 Task: Access the "Case detail" page in the site builder.
Action: Mouse moved to (936, 67)
Screenshot: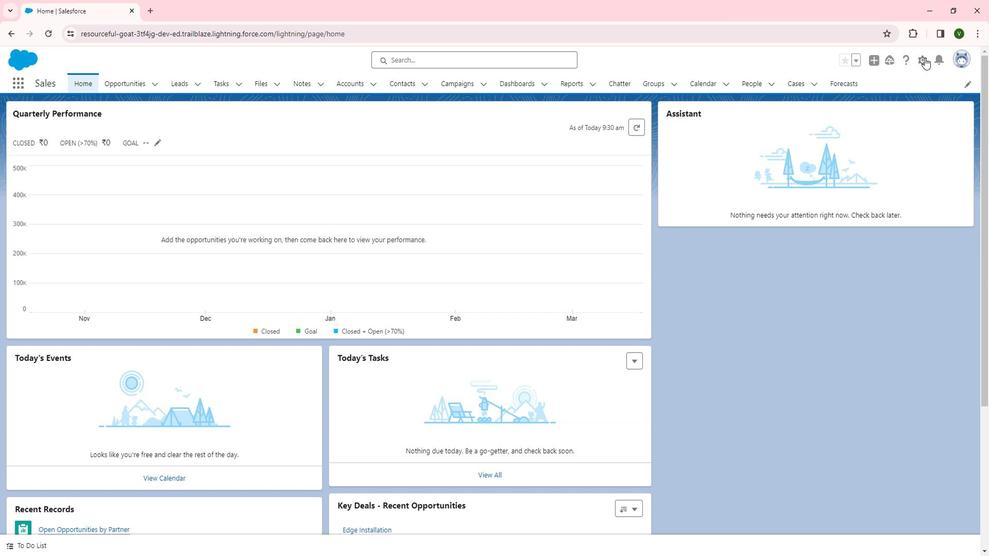 
Action: Mouse pressed left at (936, 67)
Screenshot: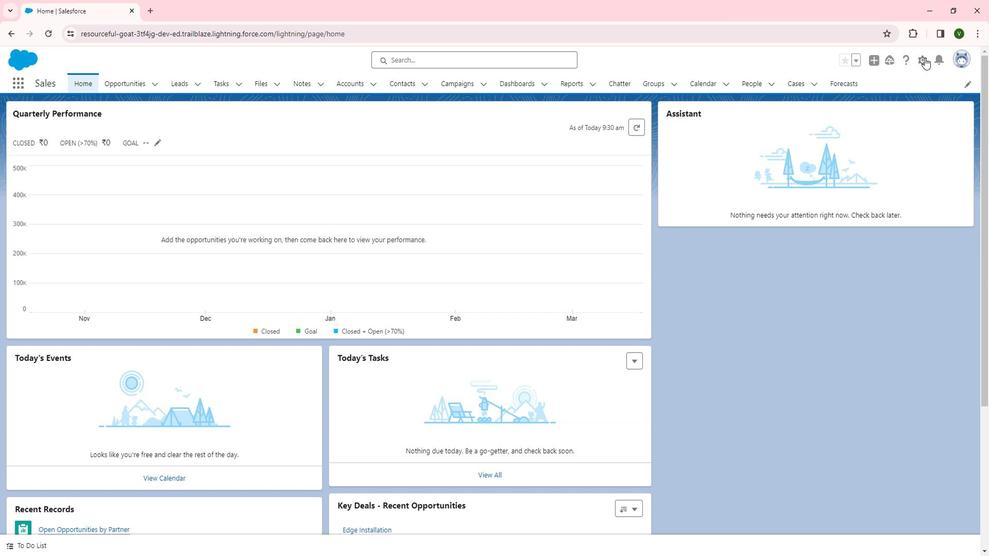 
Action: Mouse moved to (897, 99)
Screenshot: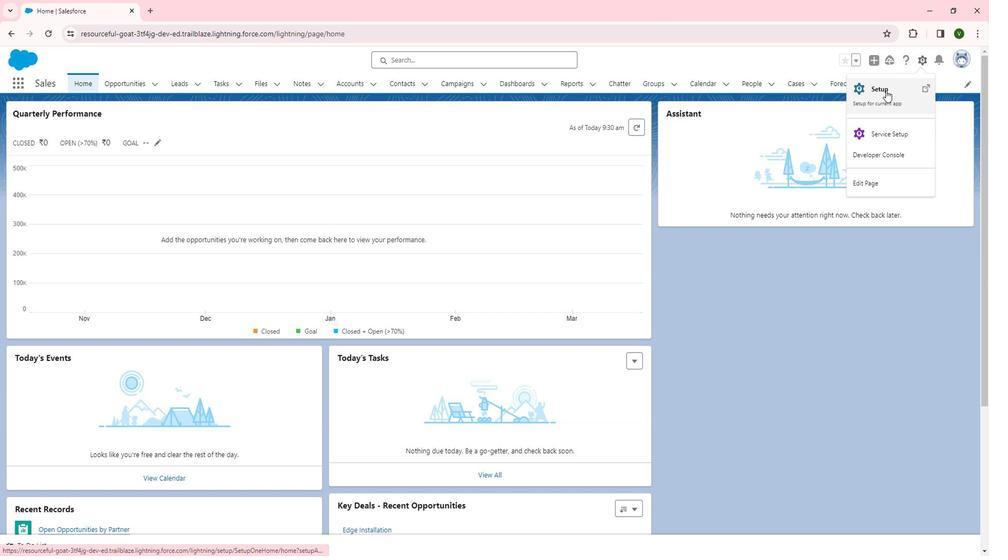 
Action: Mouse pressed left at (897, 99)
Screenshot: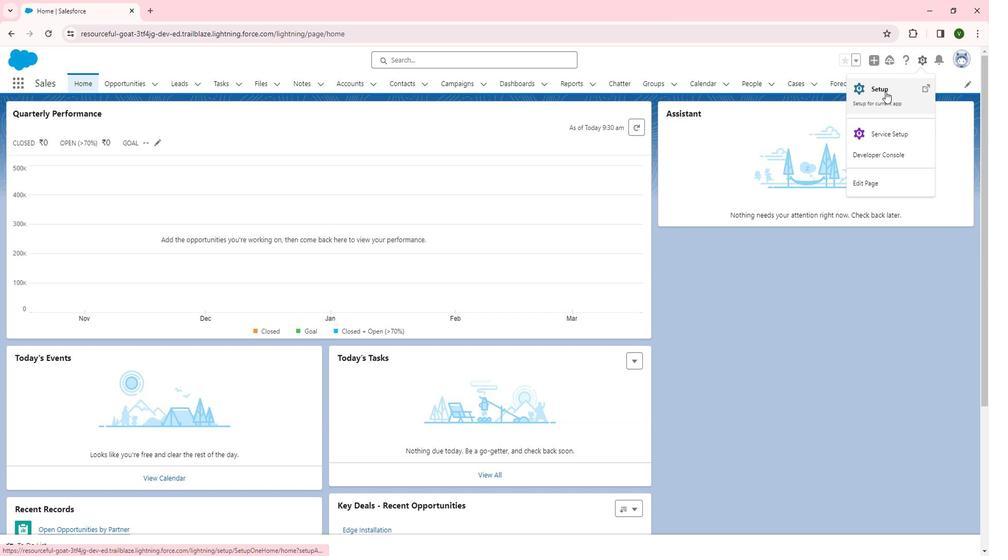 
Action: Mouse moved to (51, 425)
Screenshot: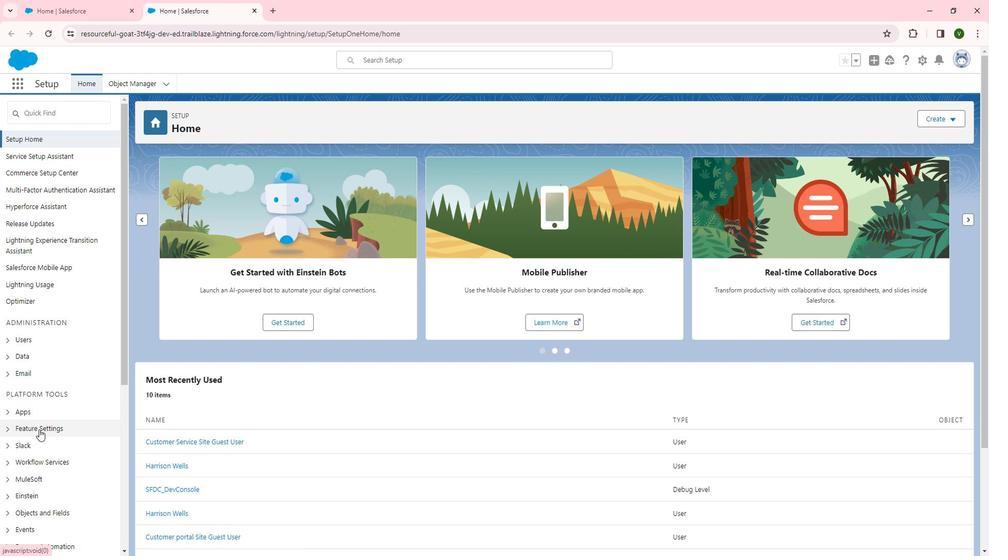 
Action: Mouse pressed left at (51, 425)
Screenshot: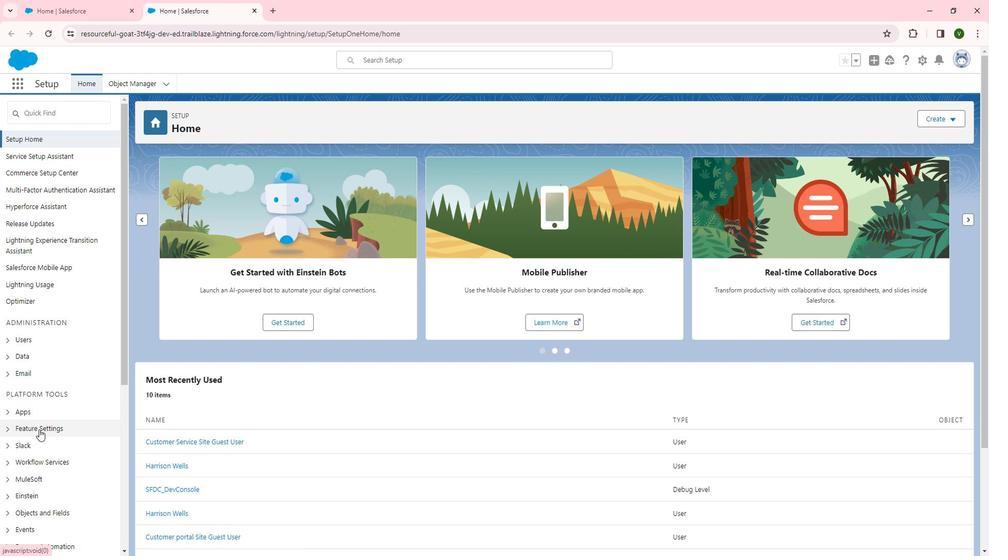 
Action: Mouse moved to (52, 424)
Screenshot: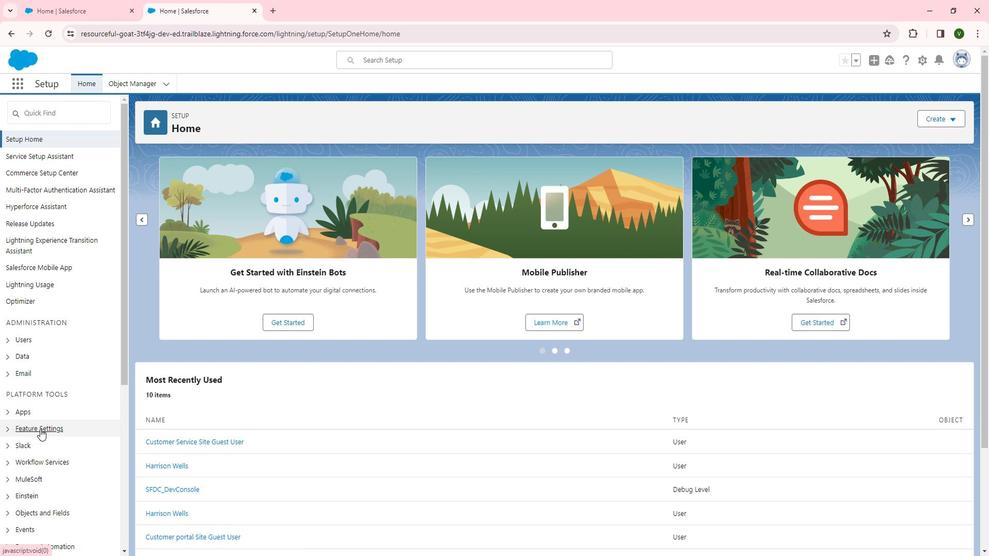
Action: Mouse scrolled (52, 424) with delta (0, 0)
Screenshot: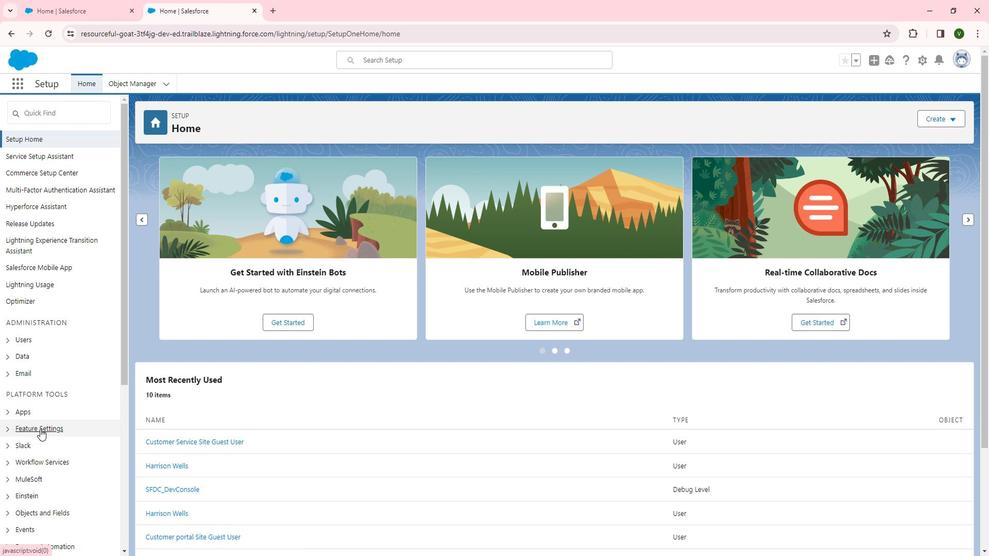 
Action: Mouse scrolled (52, 424) with delta (0, 0)
Screenshot: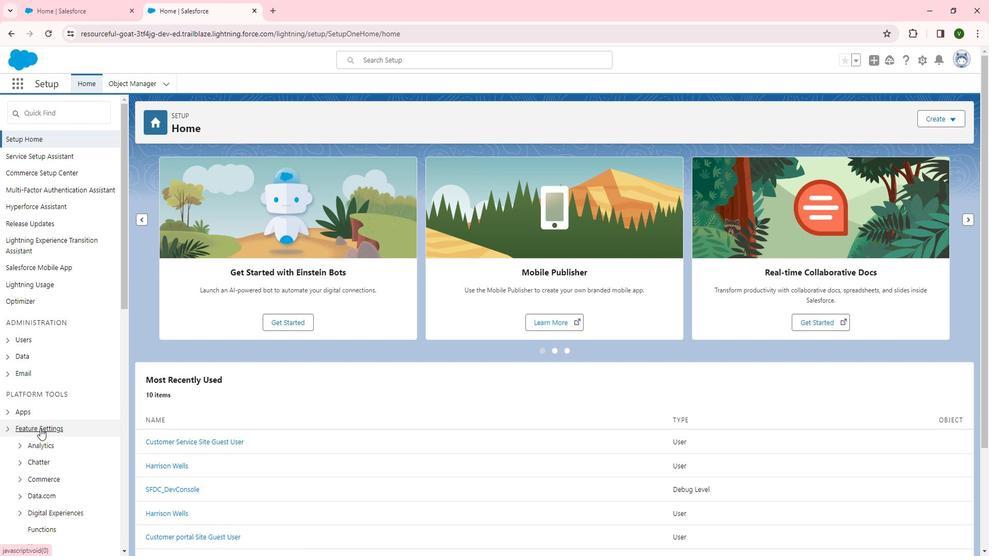 
Action: Mouse scrolled (52, 424) with delta (0, 0)
Screenshot: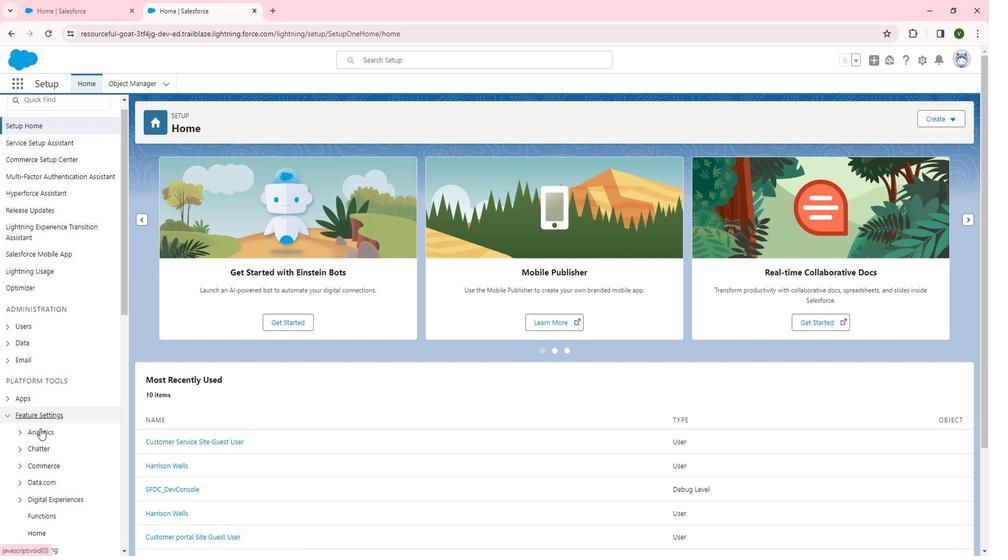 
Action: Mouse moved to (58, 350)
Screenshot: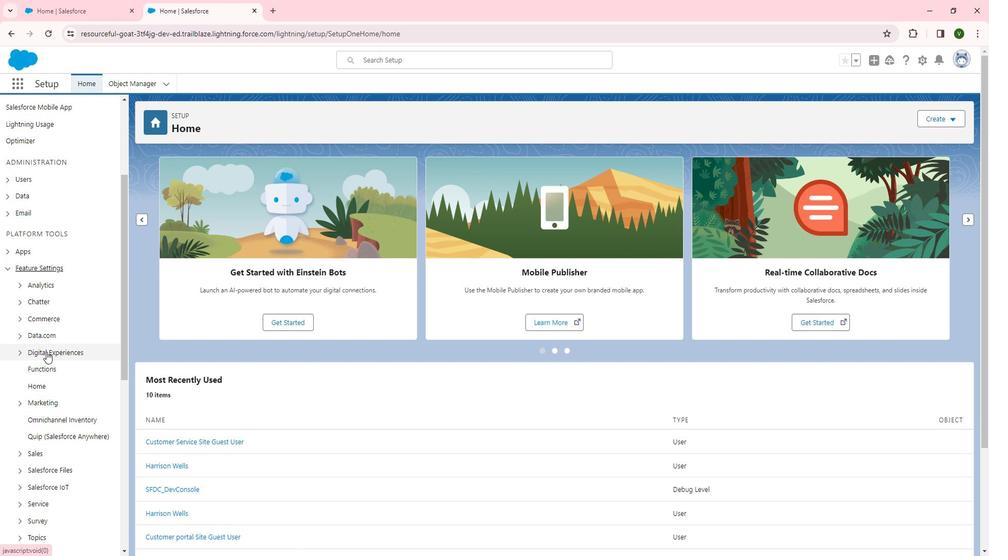 
Action: Mouse pressed left at (58, 350)
Screenshot: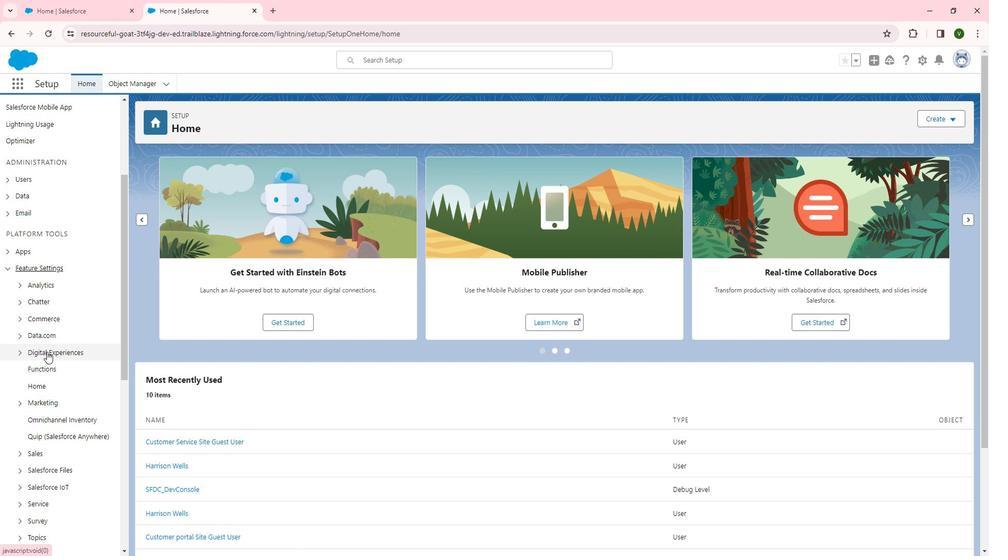 
Action: Mouse scrolled (58, 350) with delta (0, 0)
Screenshot: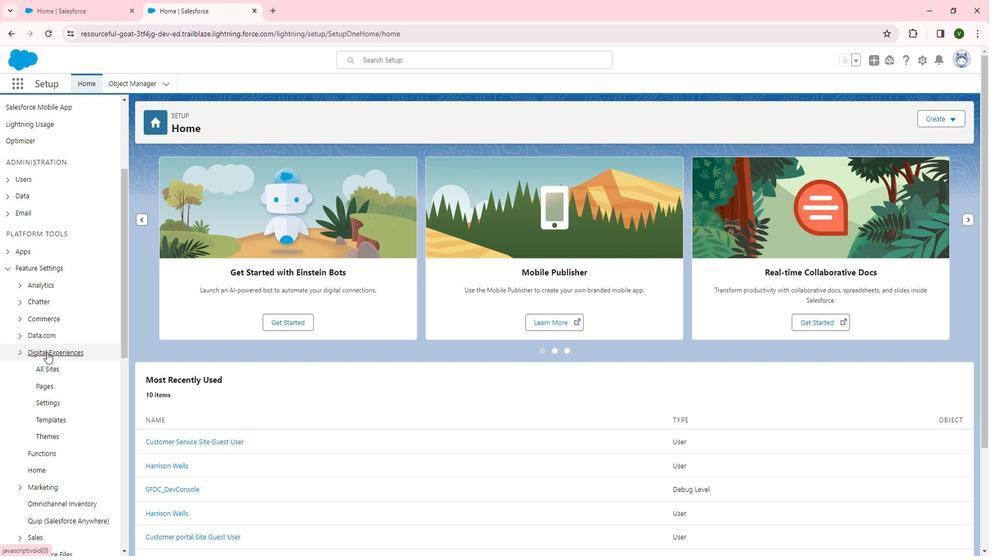 
Action: Mouse scrolled (58, 350) with delta (0, 0)
Screenshot: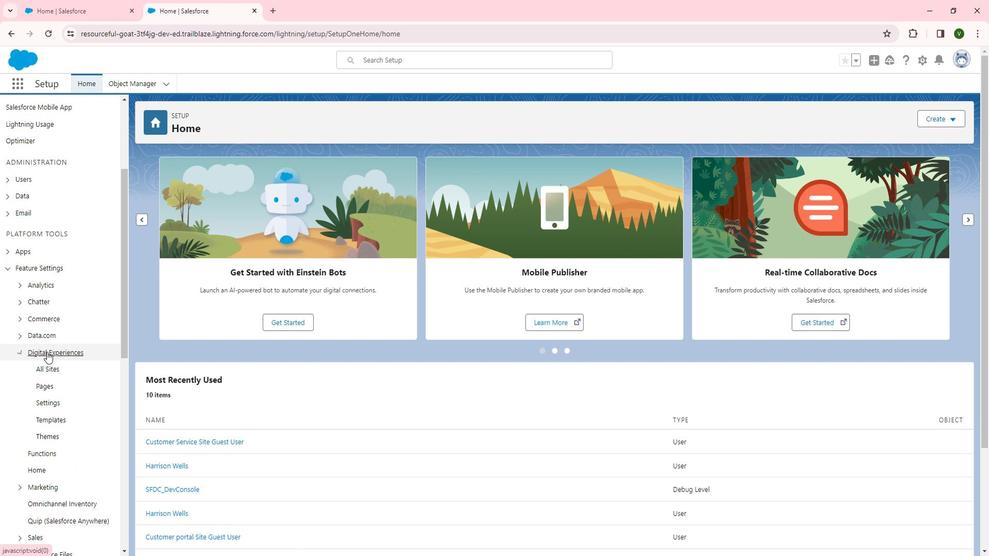 
Action: Mouse moved to (61, 266)
Screenshot: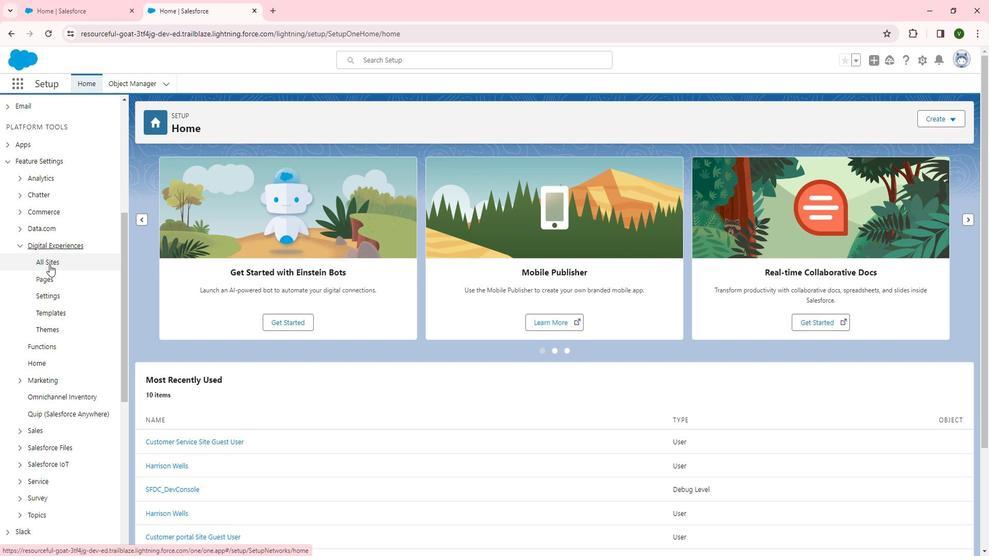 
Action: Mouse pressed left at (61, 266)
Screenshot: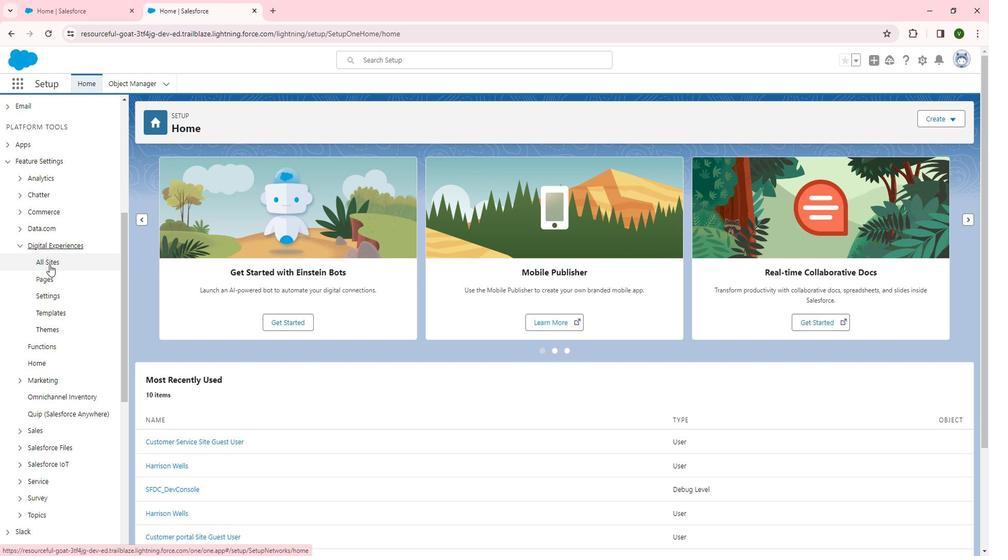 
Action: Mouse moved to (181, 276)
Screenshot: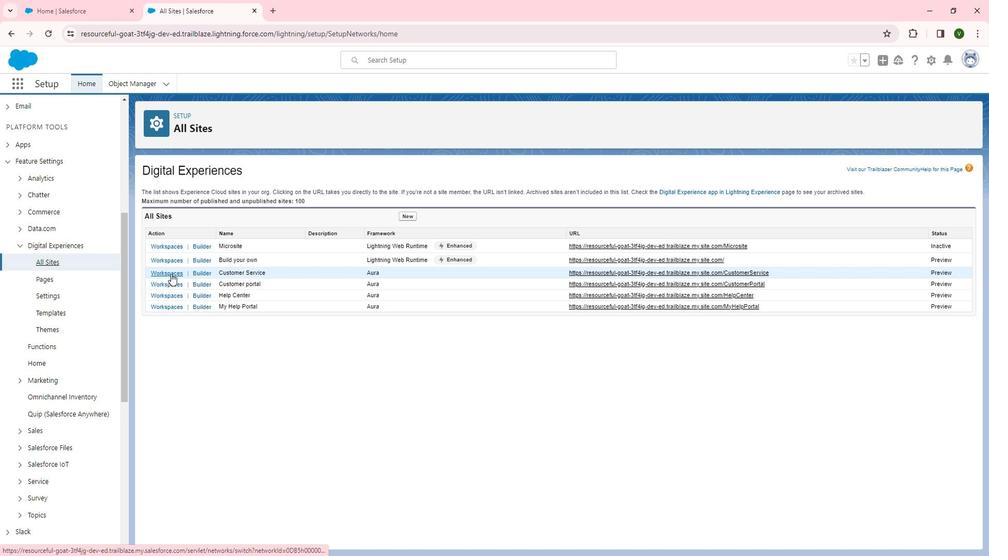 
Action: Mouse pressed left at (181, 276)
Screenshot: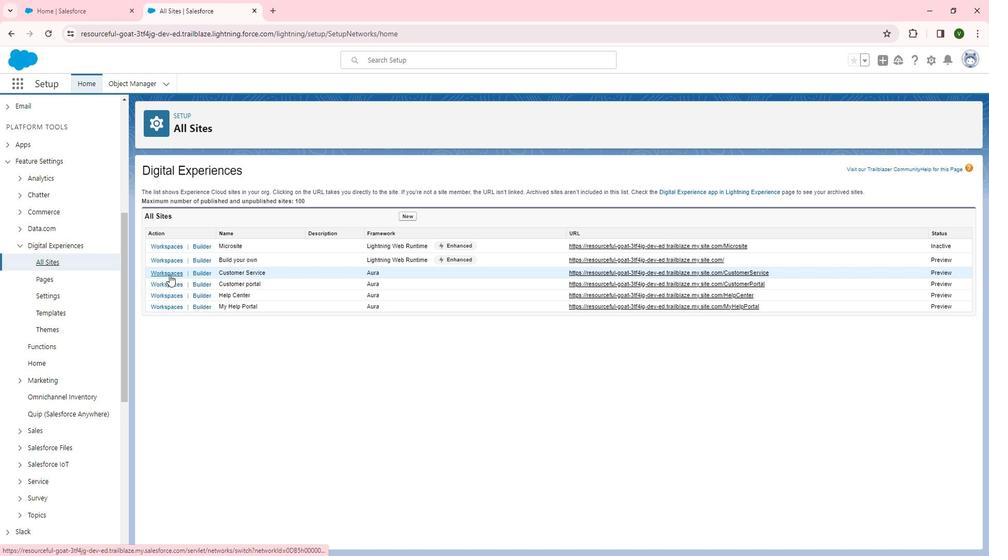 
Action: Mouse moved to (185, 261)
Screenshot: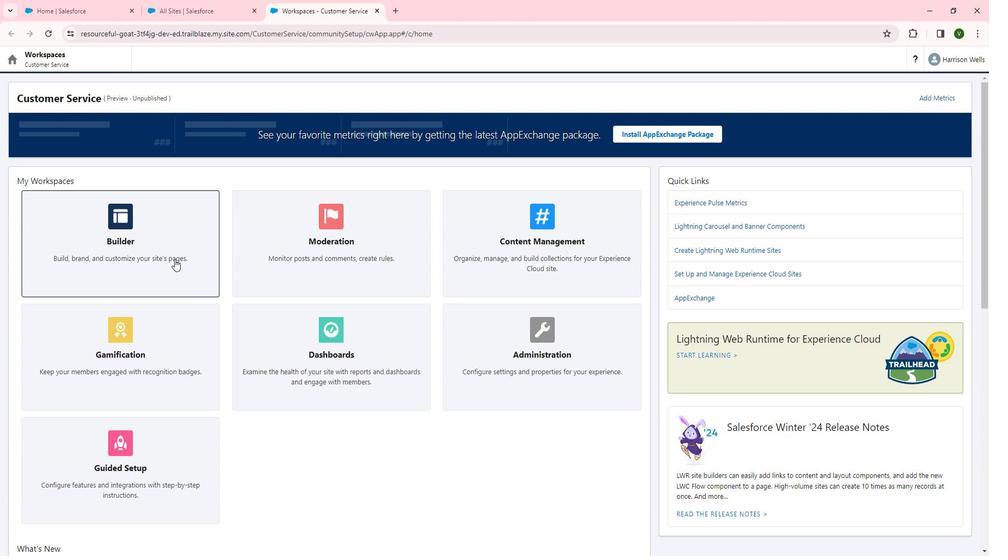 
Action: Mouse pressed left at (185, 261)
Screenshot: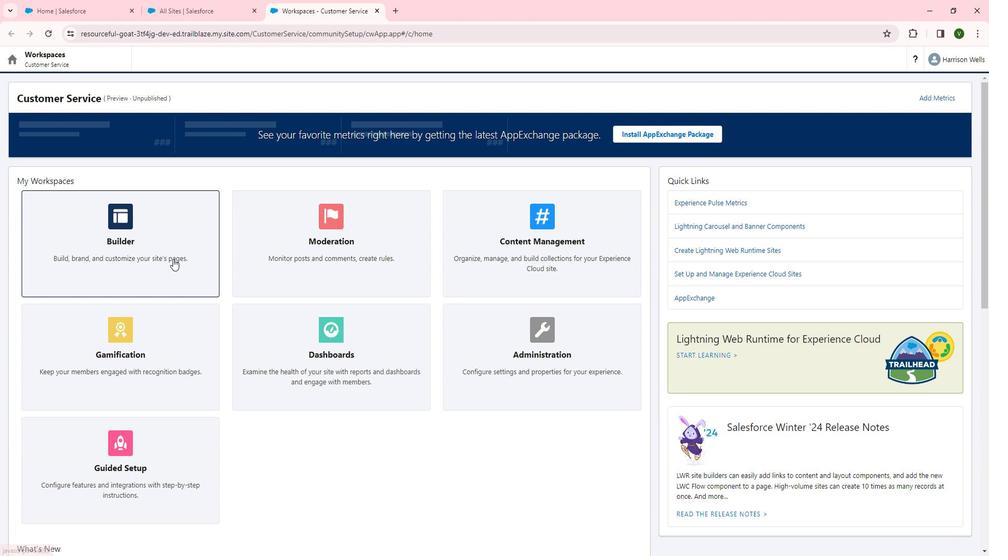 
Action: Mouse moved to (120, 63)
Screenshot: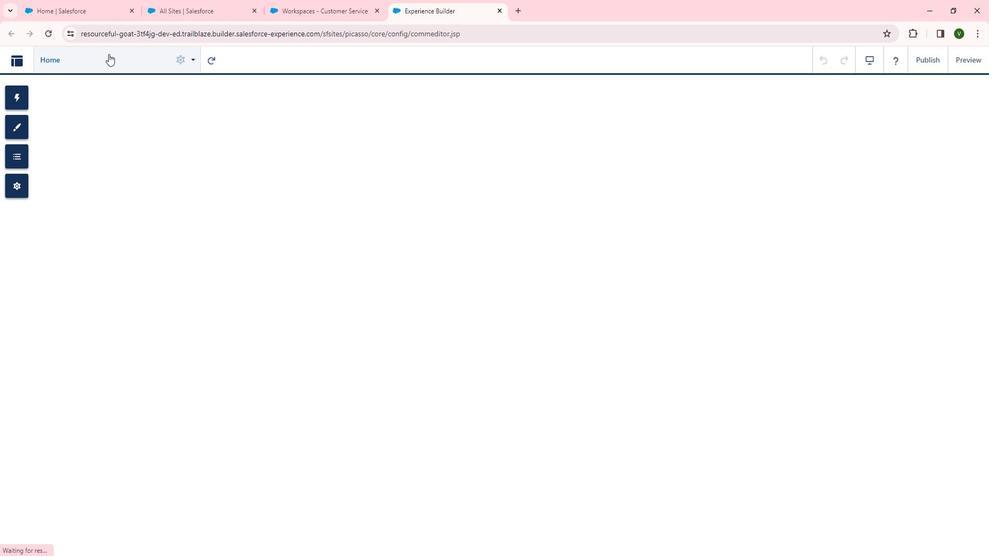 
Action: Mouse pressed left at (120, 63)
Screenshot: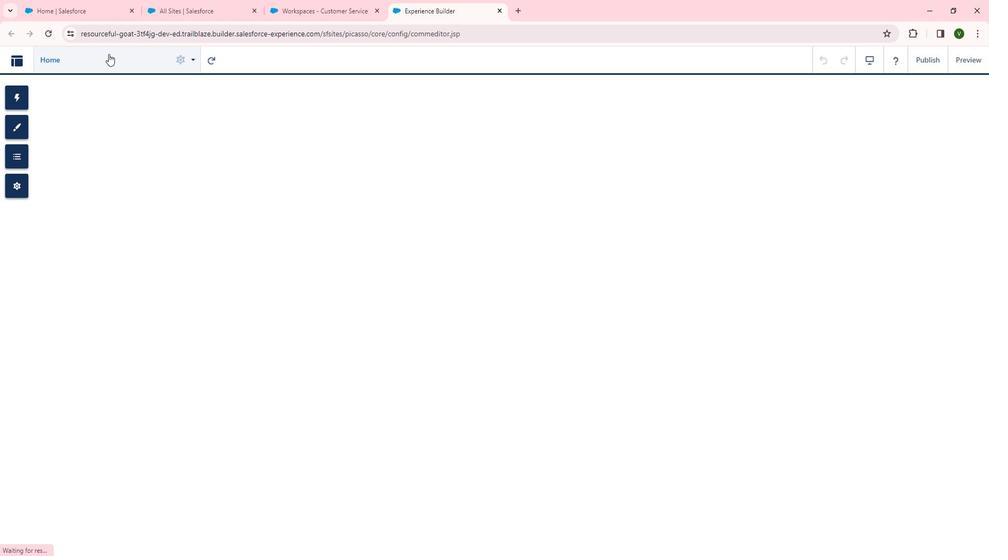 
Action: Mouse moved to (60, 204)
Screenshot: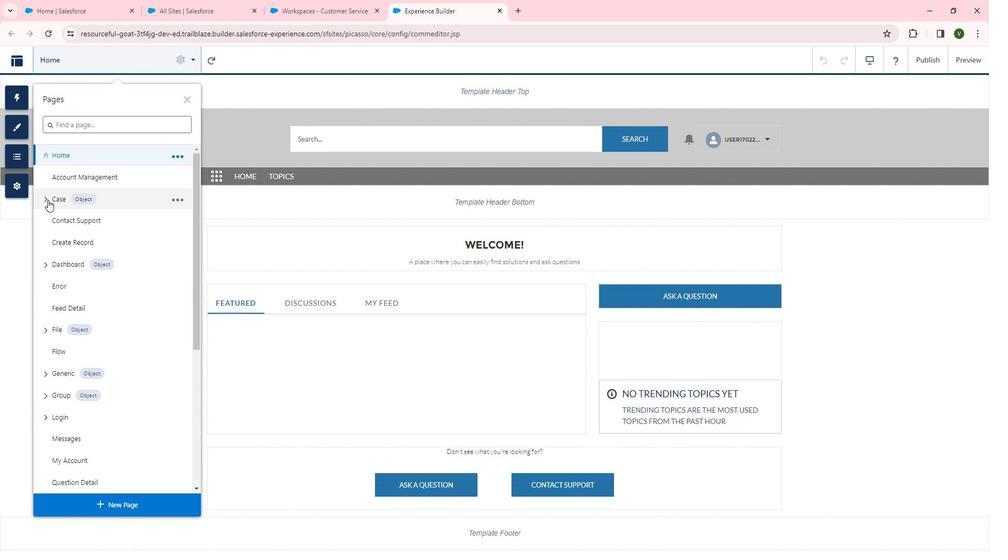 
Action: Mouse pressed left at (60, 204)
Screenshot: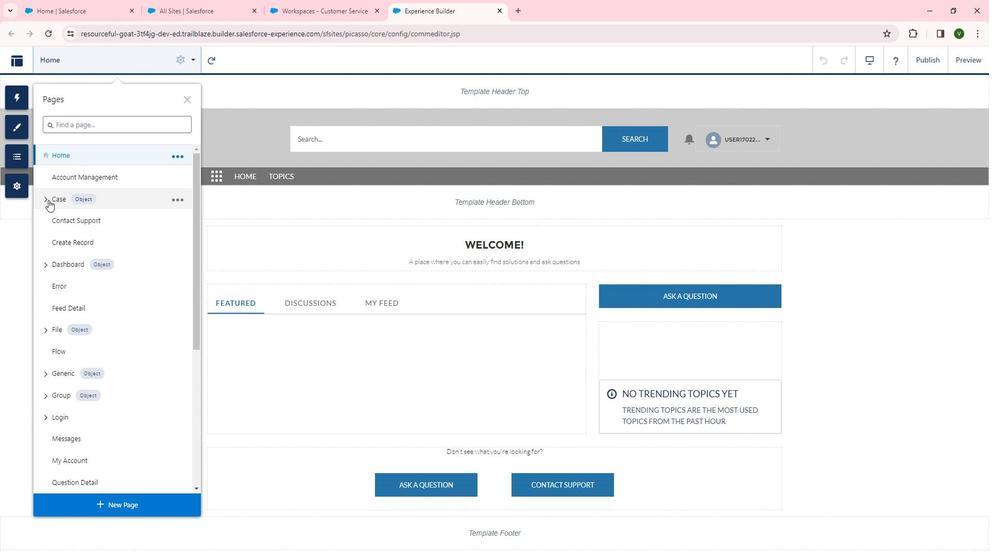 
Action: Mouse moved to (94, 221)
Screenshot: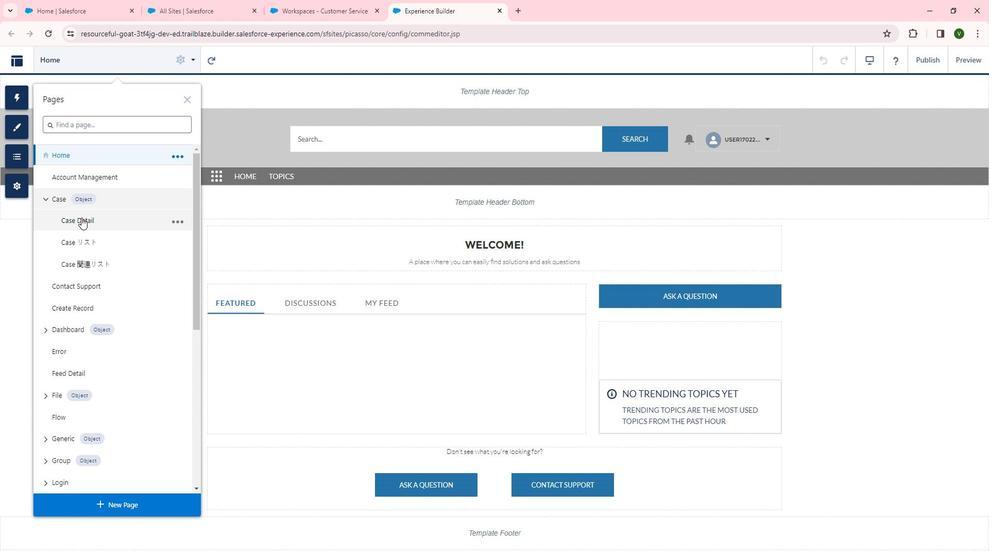 
Action: Mouse pressed left at (94, 221)
Screenshot: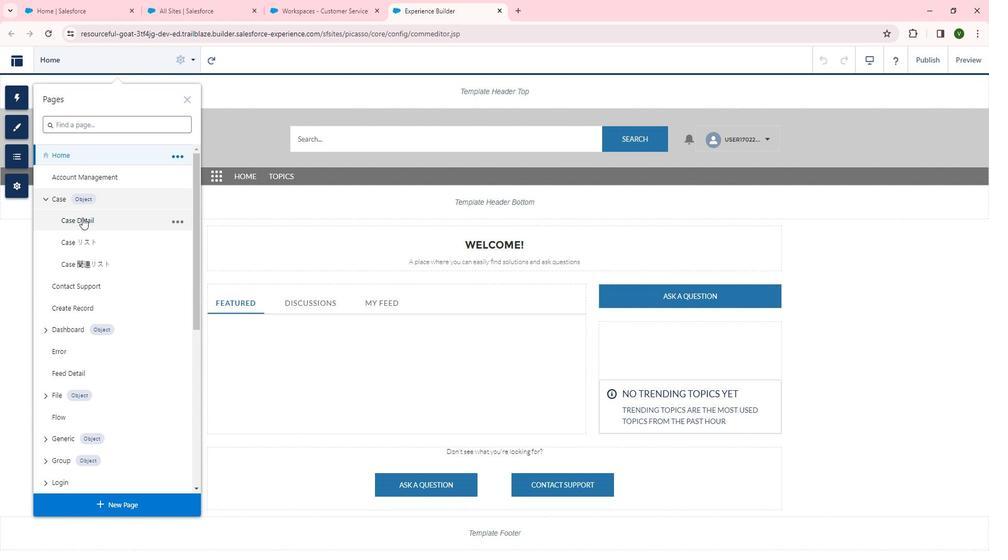
Action: Mouse moved to (671, 336)
Screenshot: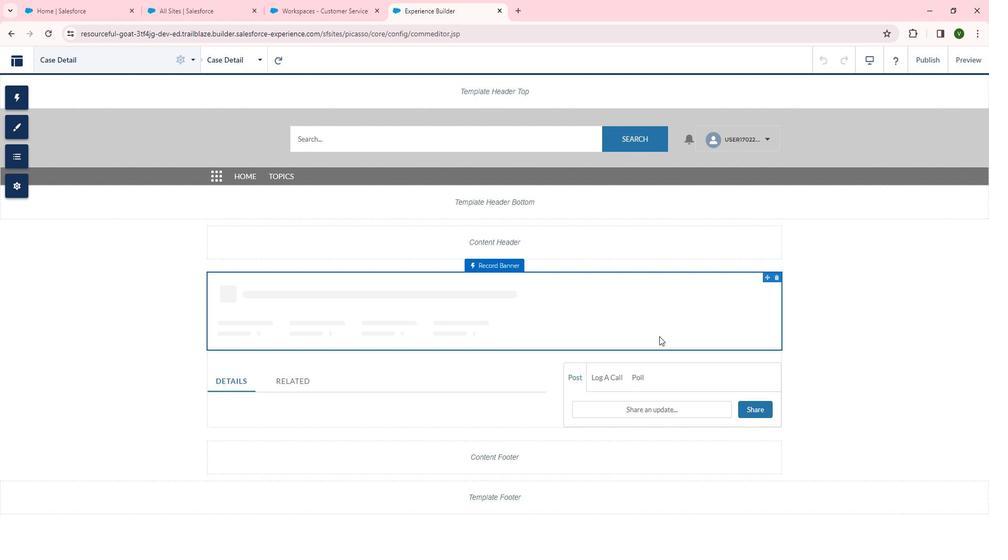 
Action: Mouse scrolled (671, 335) with delta (0, 0)
Screenshot: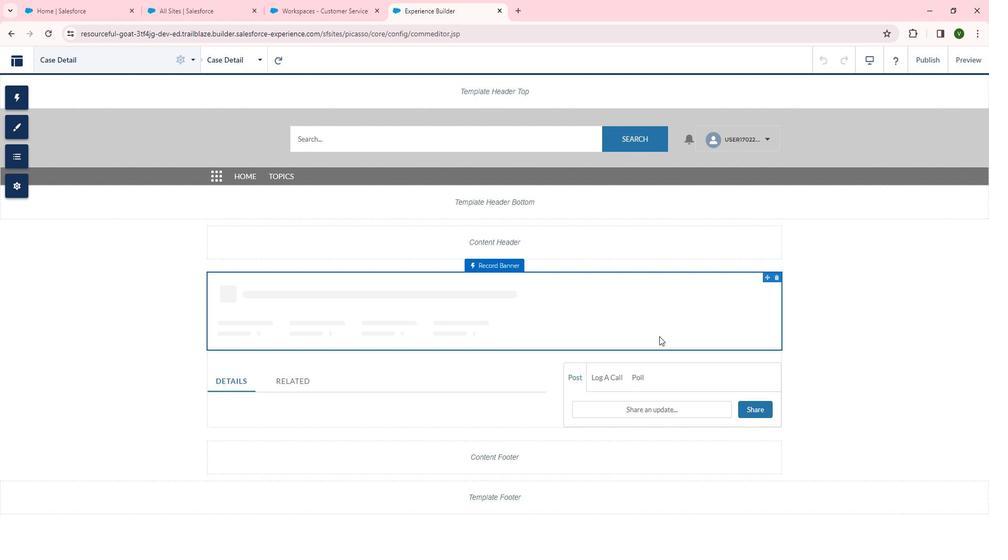 
Action: Mouse moved to (493, 328)
Screenshot: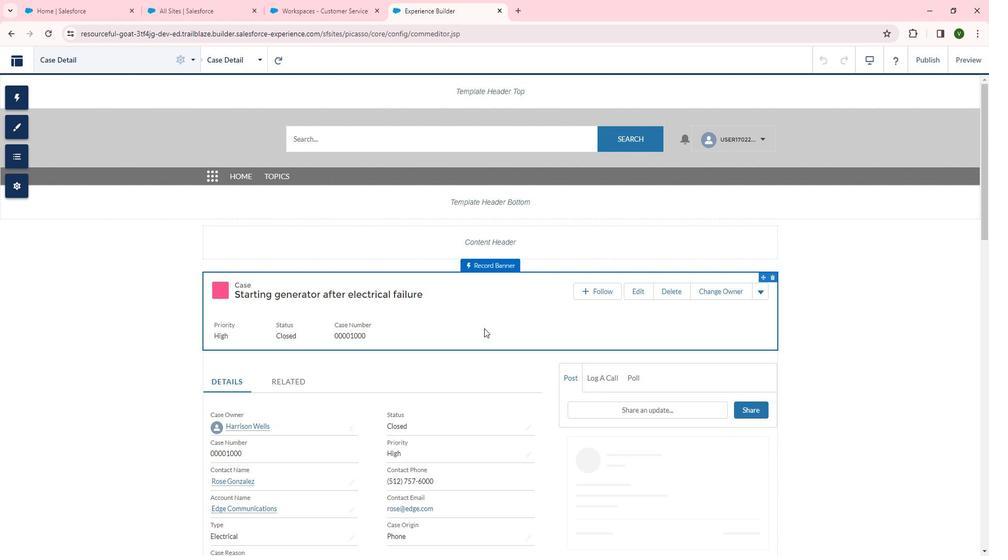
Action: Mouse scrolled (493, 327) with delta (0, 0)
Screenshot: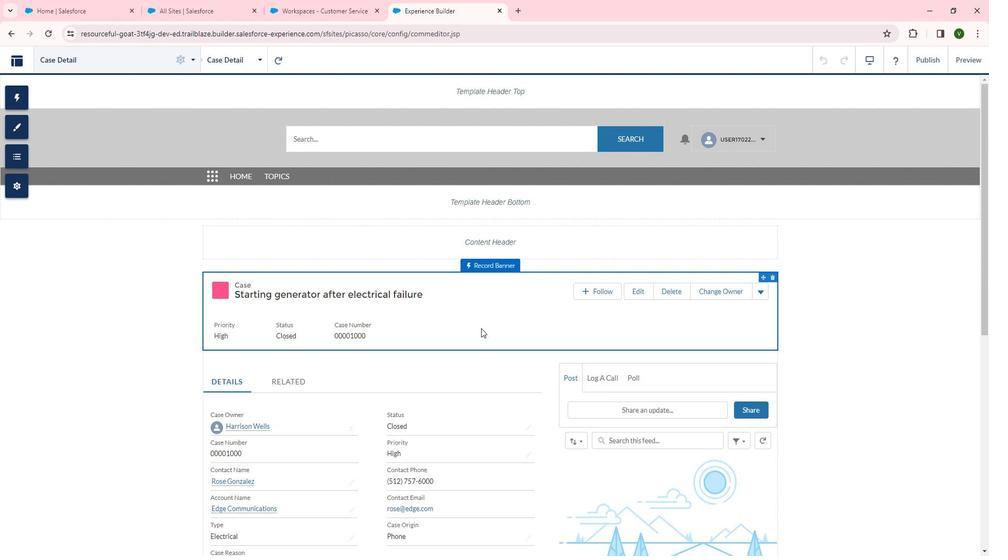 
Action: Mouse moved to (461, 274)
Screenshot: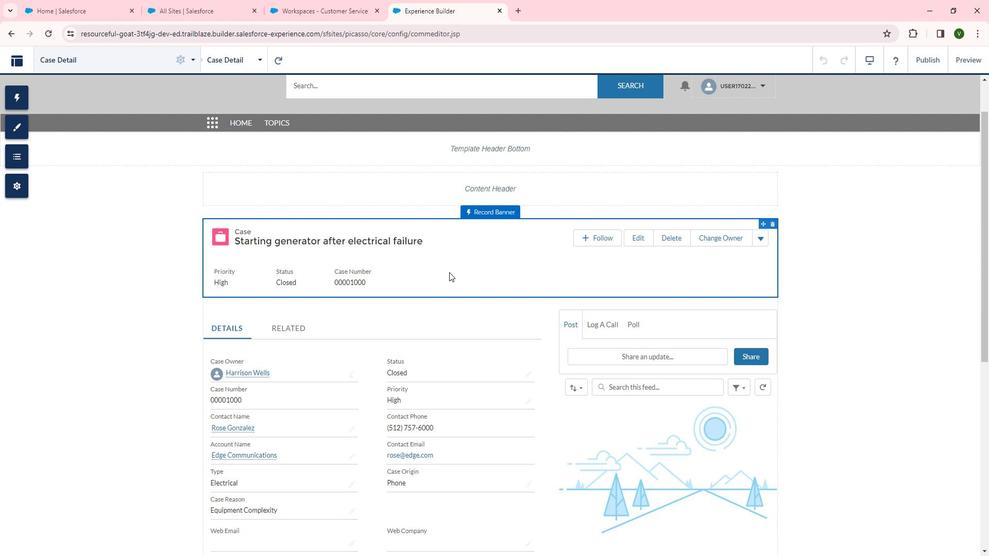 
Action: Mouse pressed left at (461, 274)
Screenshot: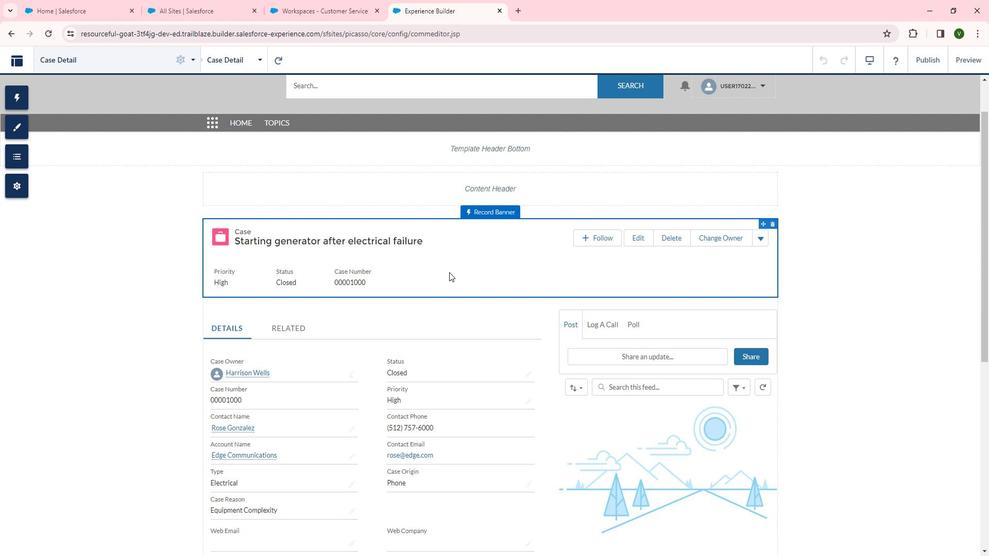 
